 Task: Create a rule when a due date in this week.
Action: Mouse pressed left at (378, 352)
Screenshot: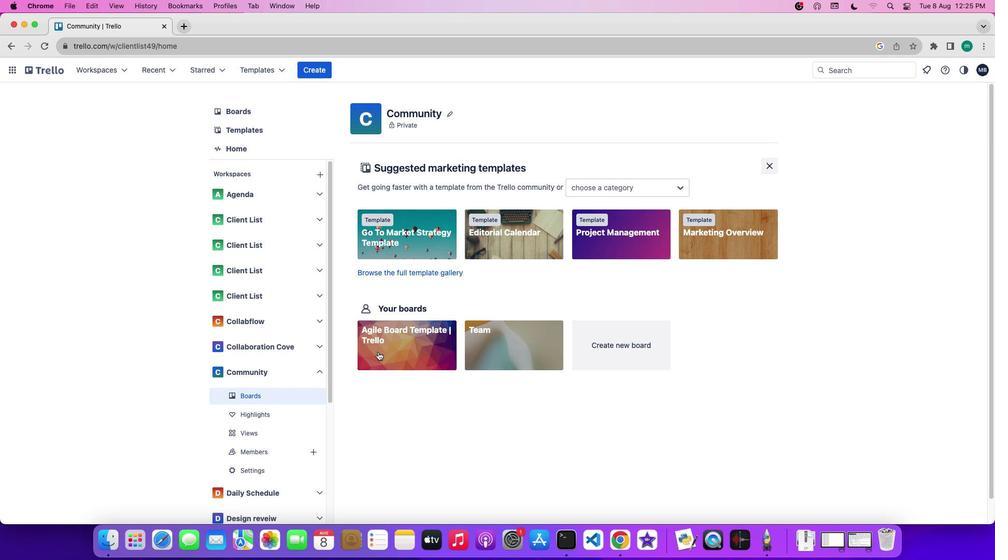 
Action: Mouse moved to (891, 229)
Screenshot: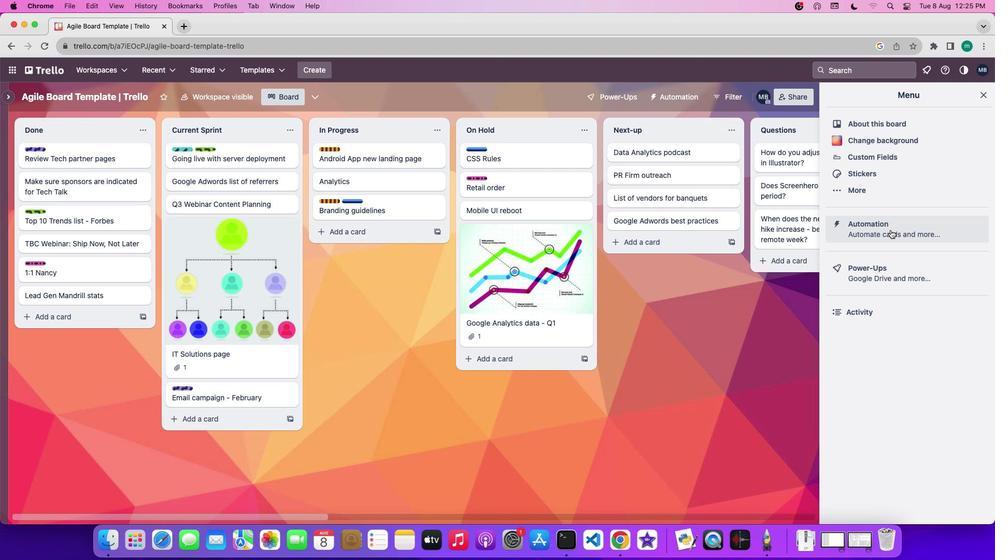 
Action: Mouse pressed left at (891, 229)
Screenshot: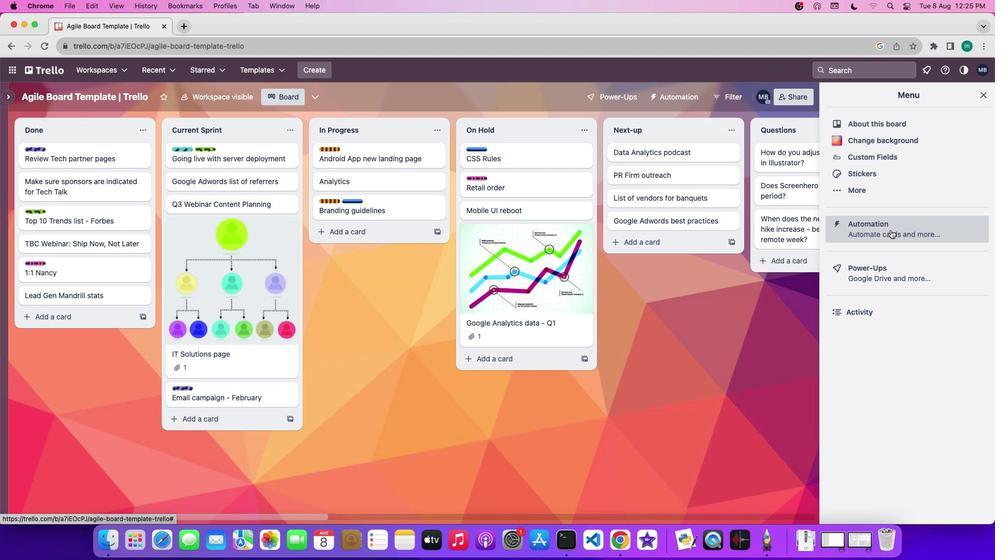 
Action: Mouse moved to (88, 192)
Screenshot: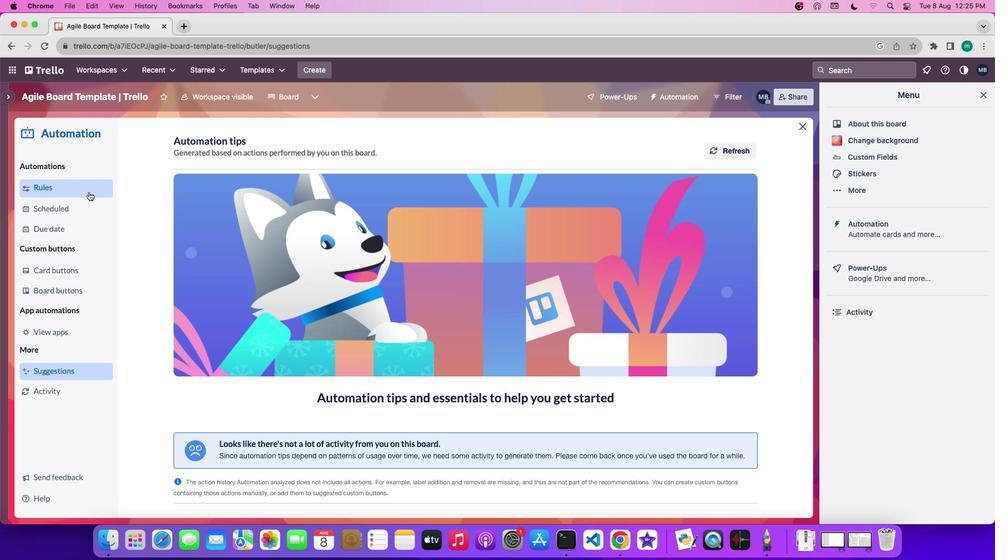 
Action: Mouse pressed left at (88, 192)
Screenshot: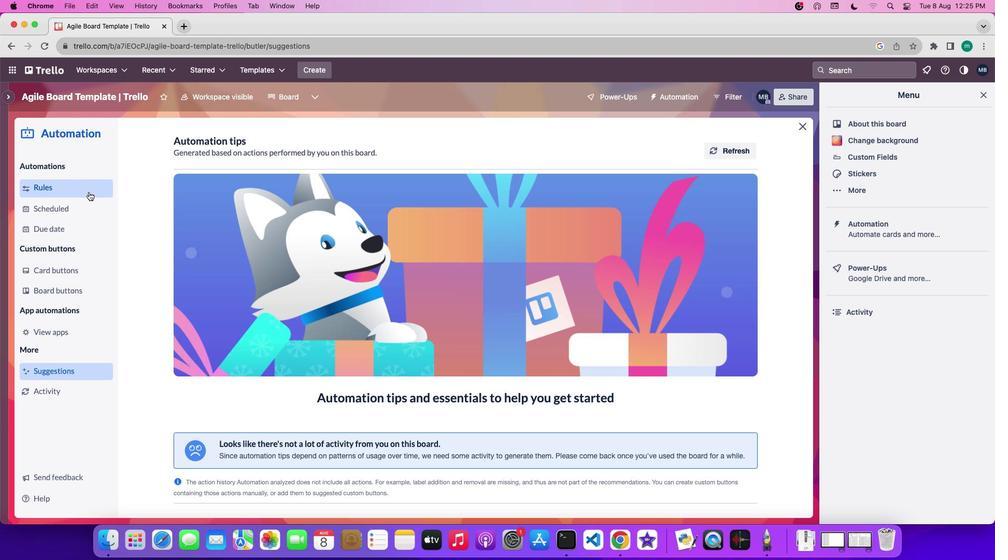 
Action: Mouse moved to (671, 149)
Screenshot: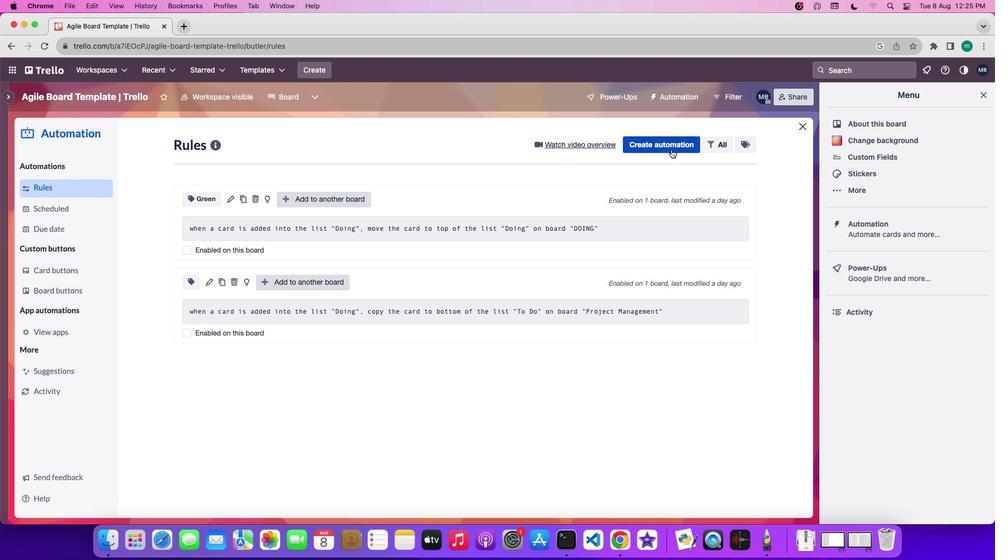 
Action: Mouse pressed left at (671, 149)
Screenshot: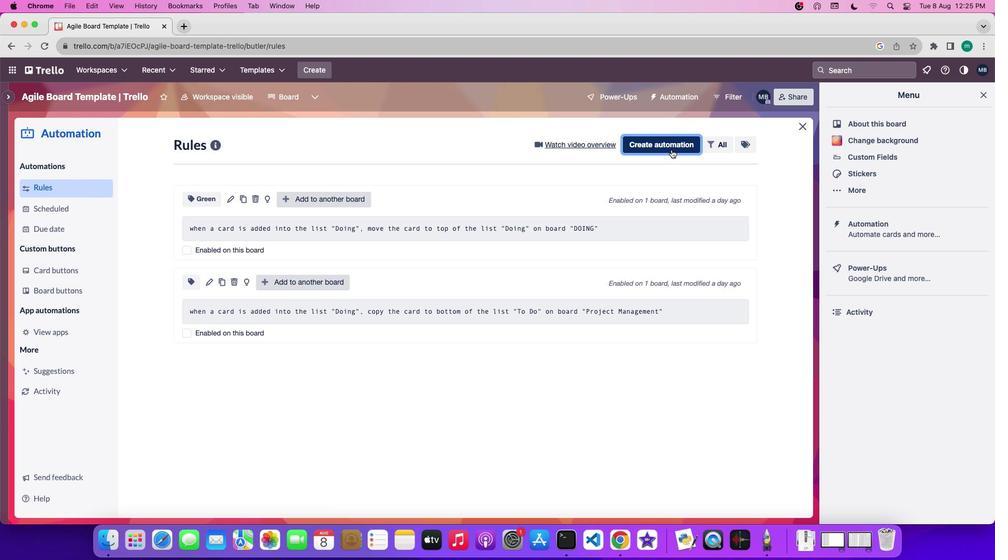 
Action: Mouse moved to (577, 315)
Screenshot: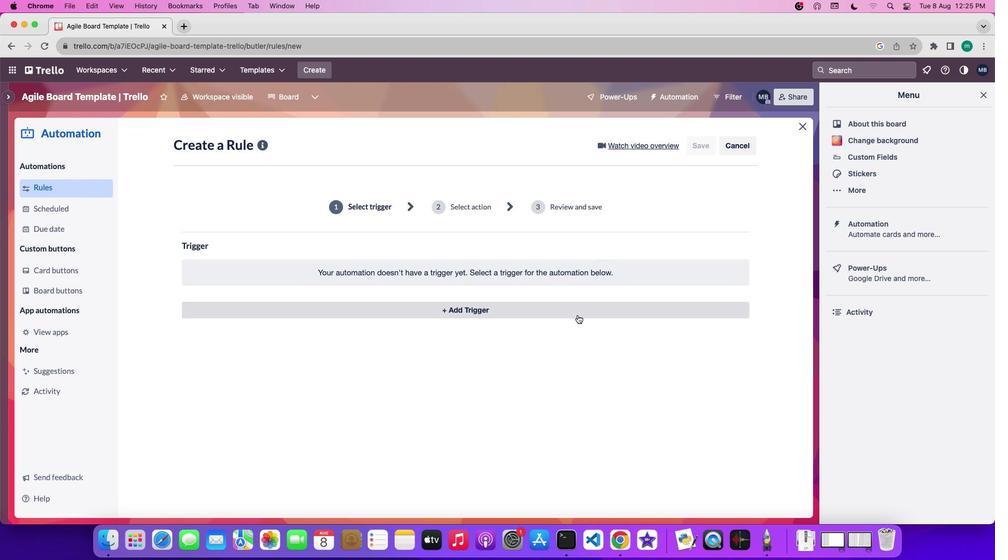 
Action: Mouse pressed left at (577, 315)
Screenshot: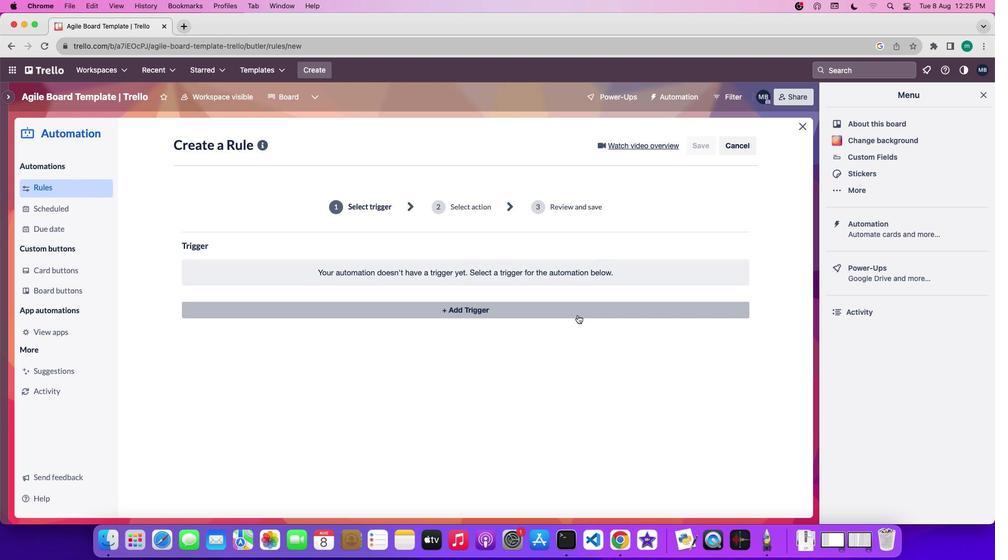 
Action: Mouse moved to (529, 341)
Screenshot: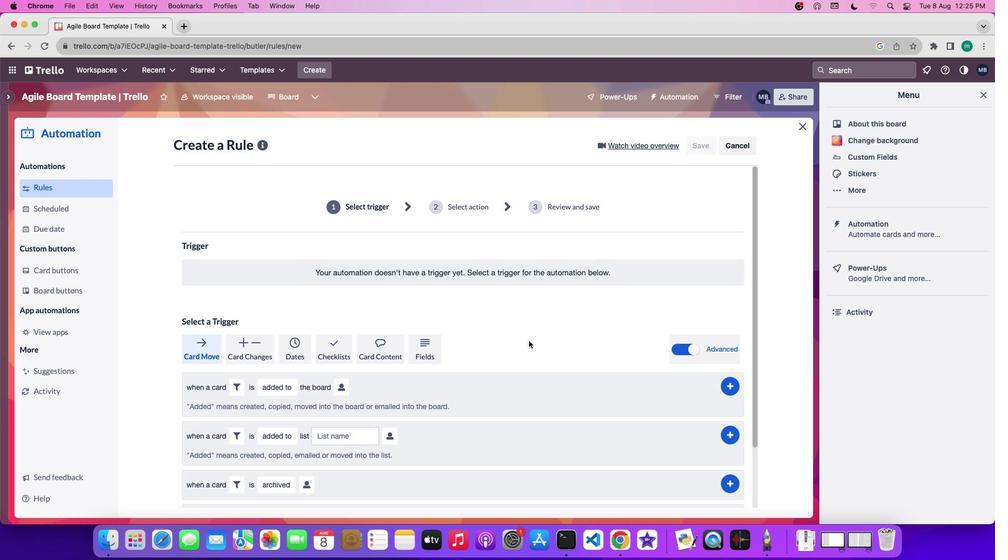 
Action: Mouse scrolled (529, 341) with delta (0, 0)
Screenshot: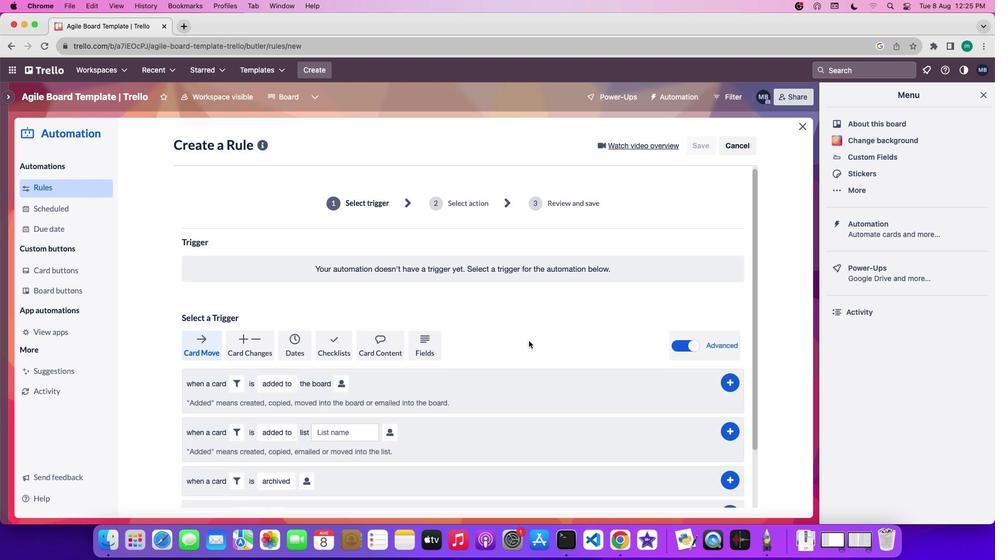 
Action: Mouse scrolled (529, 341) with delta (0, 0)
Screenshot: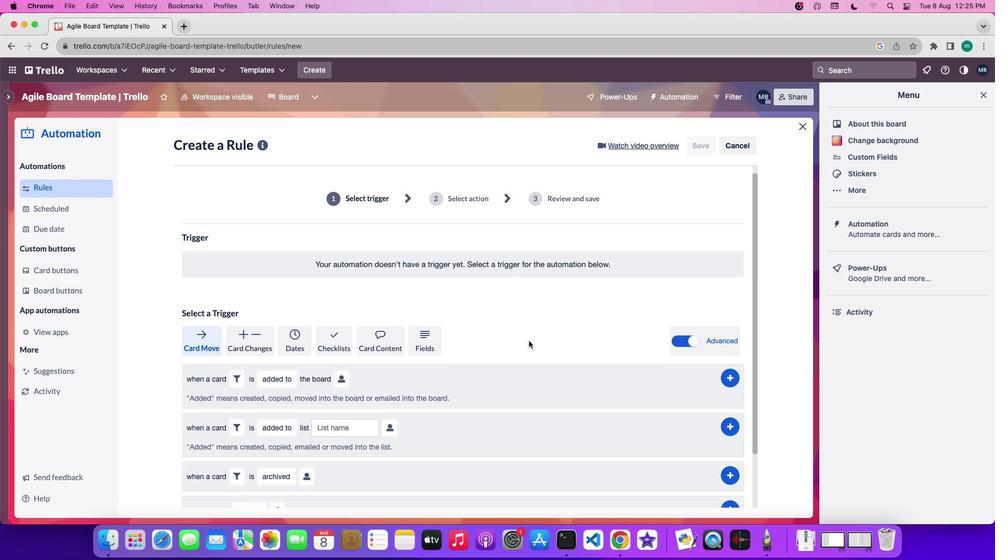 
Action: Mouse scrolled (529, 341) with delta (0, -1)
Screenshot: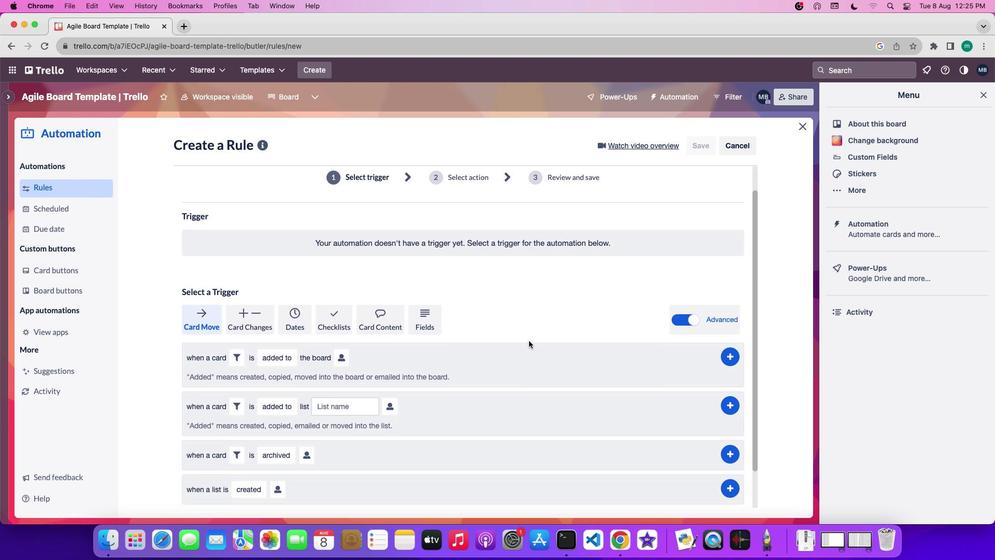 
Action: Mouse scrolled (529, 341) with delta (0, -1)
Screenshot: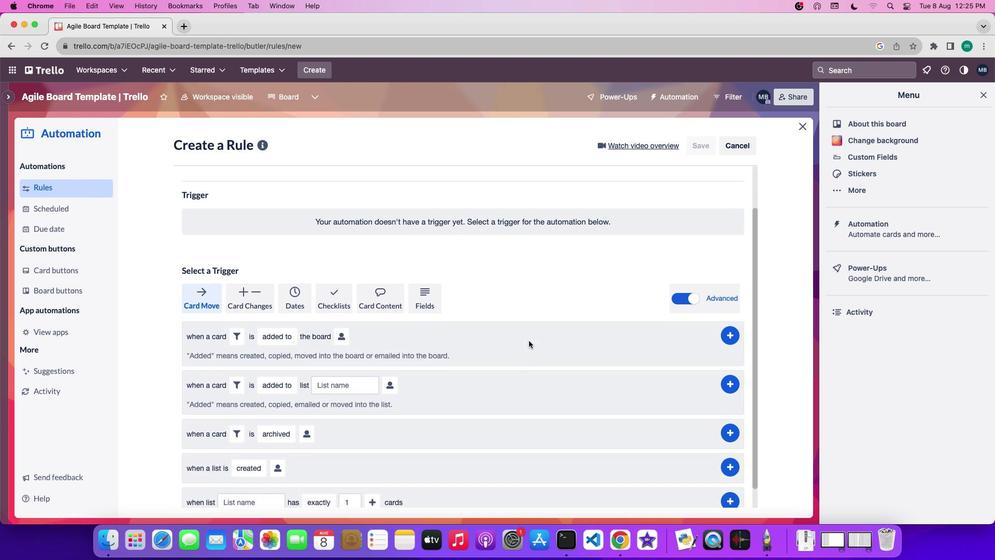 
Action: Mouse moved to (291, 282)
Screenshot: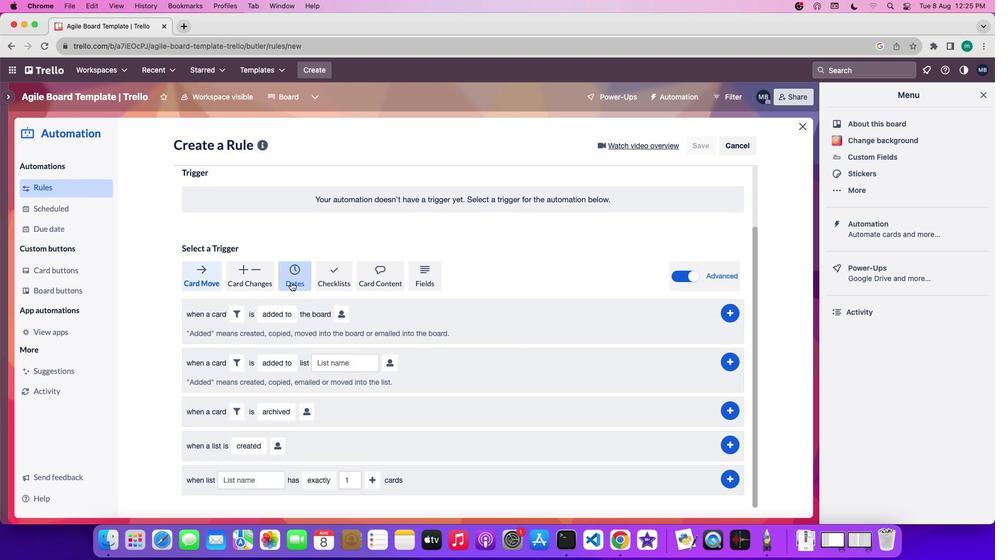 
Action: Mouse pressed left at (291, 282)
Screenshot: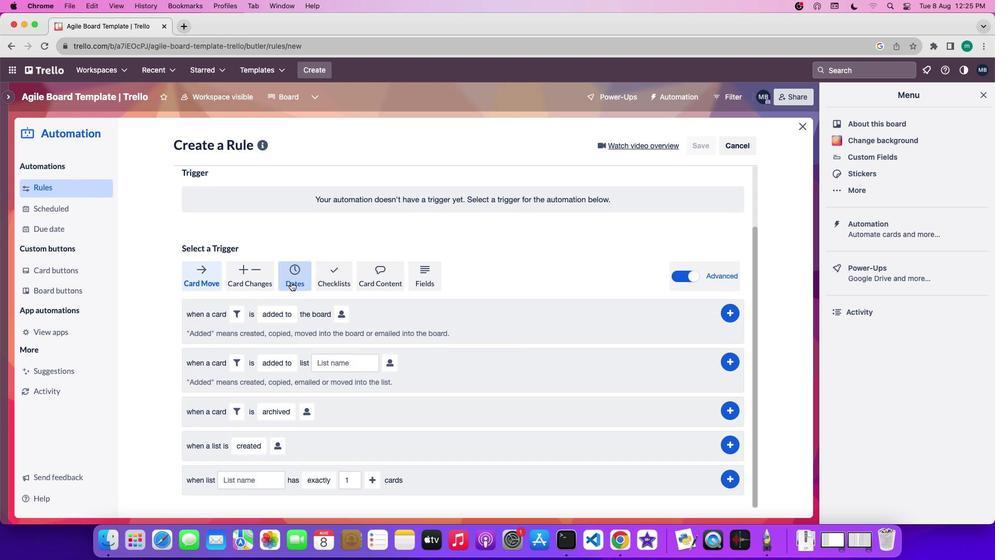 
Action: Mouse moved to (463, 326)
Screenshot: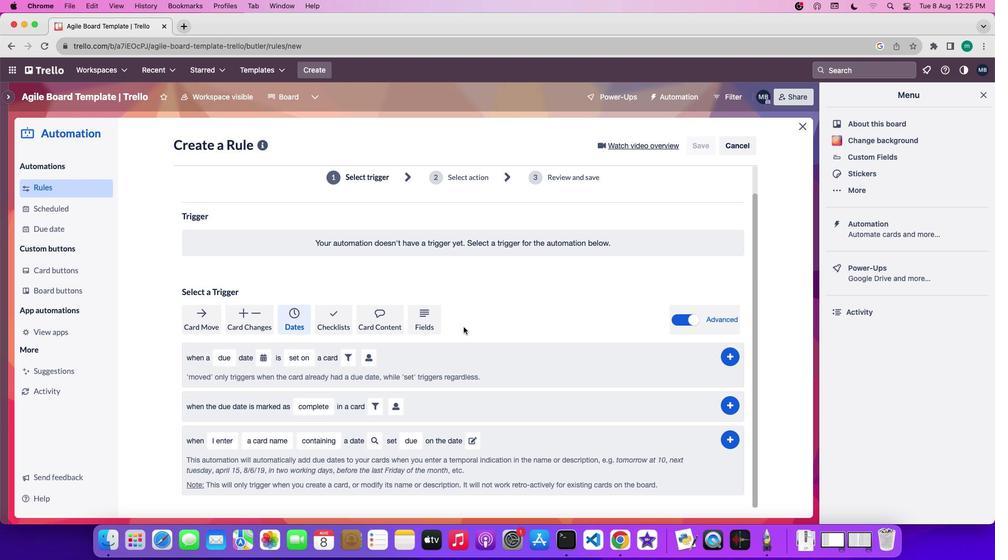 
Action: Mouse scrolled (463, 326) with delta (0, 0)
Screenshot: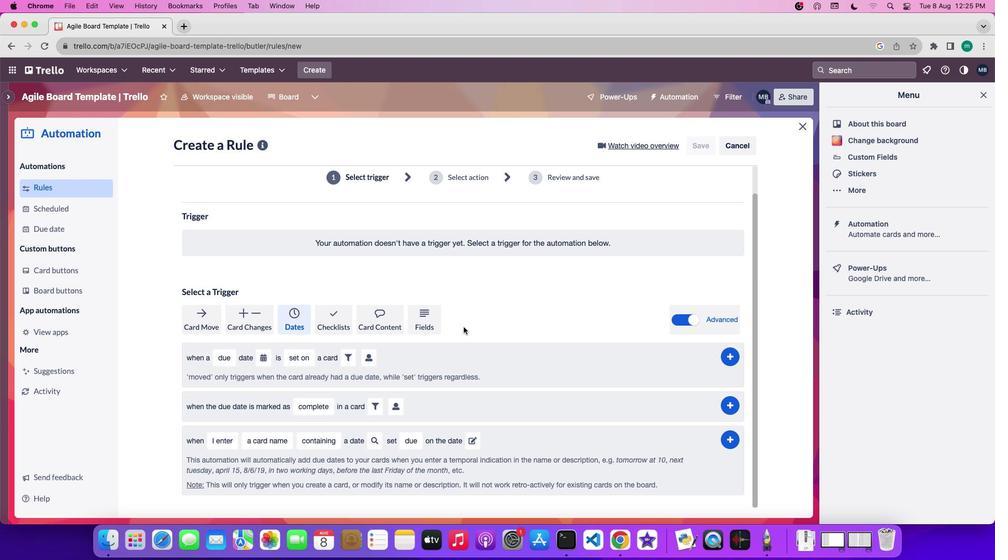 
Action: Mouse scrolled (463, 326) with delta (0, 0)
Screenshot: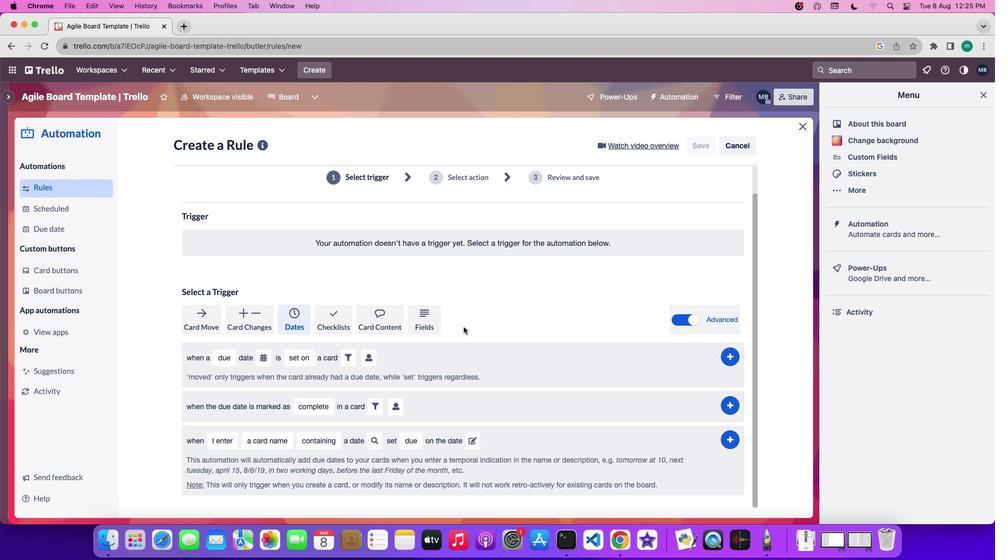 
Action: Mouse scrolled (463, 326) with delta (0, -1)
Screenshot: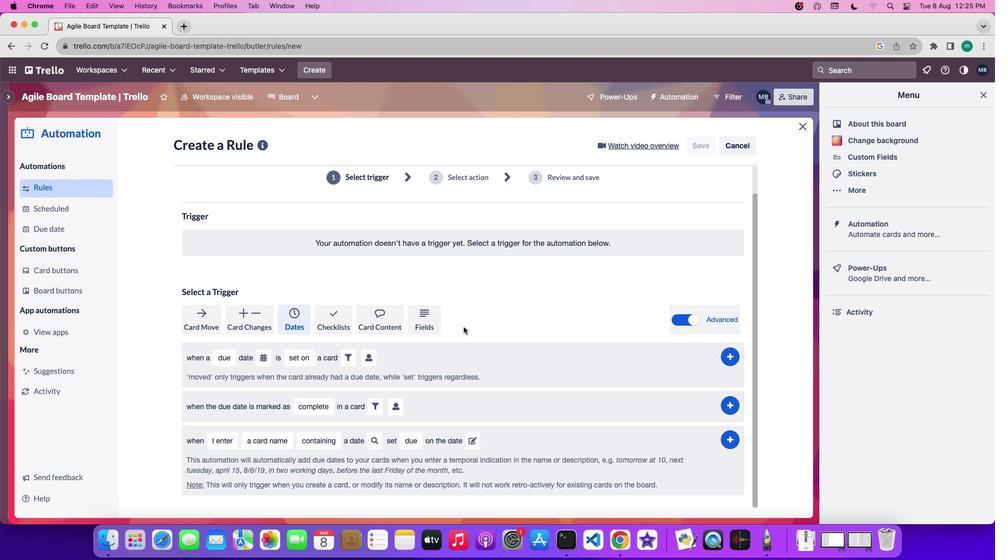 
Action: Mouse scrolled (463, 326) with delta (0, -1)
Screenshot: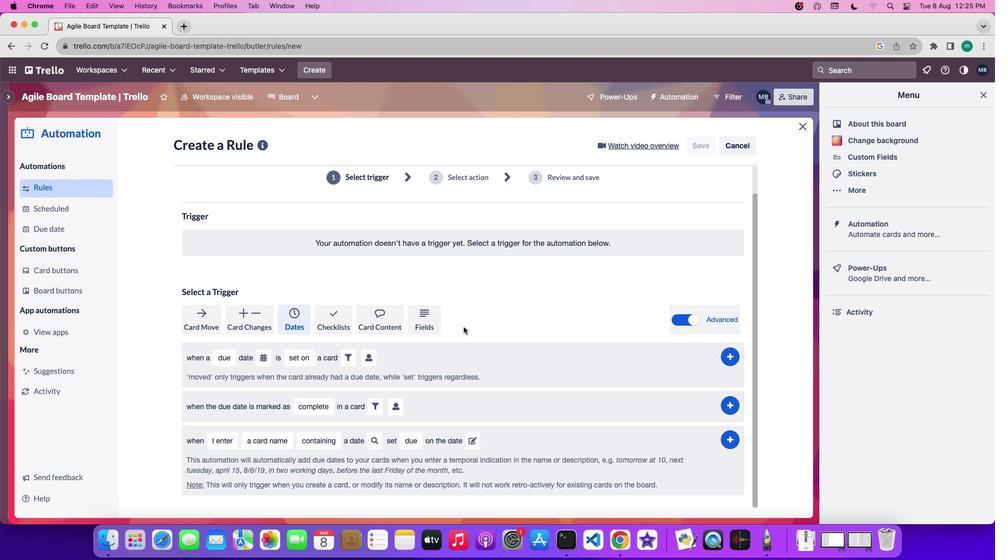 
Action: Mouse moved to (227, 381)
Screenshot: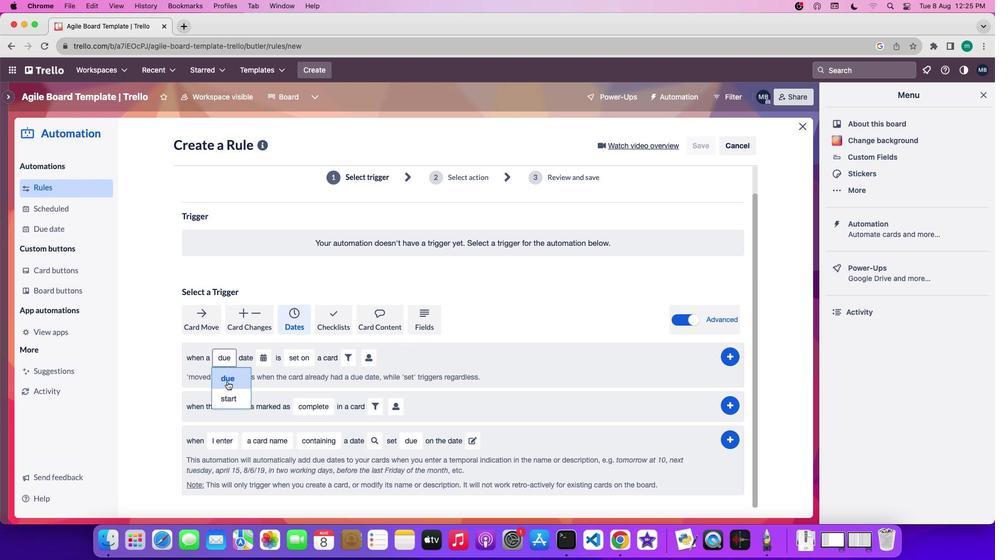 
Action: Mouse pressed left at (227, 381)
Screenshot: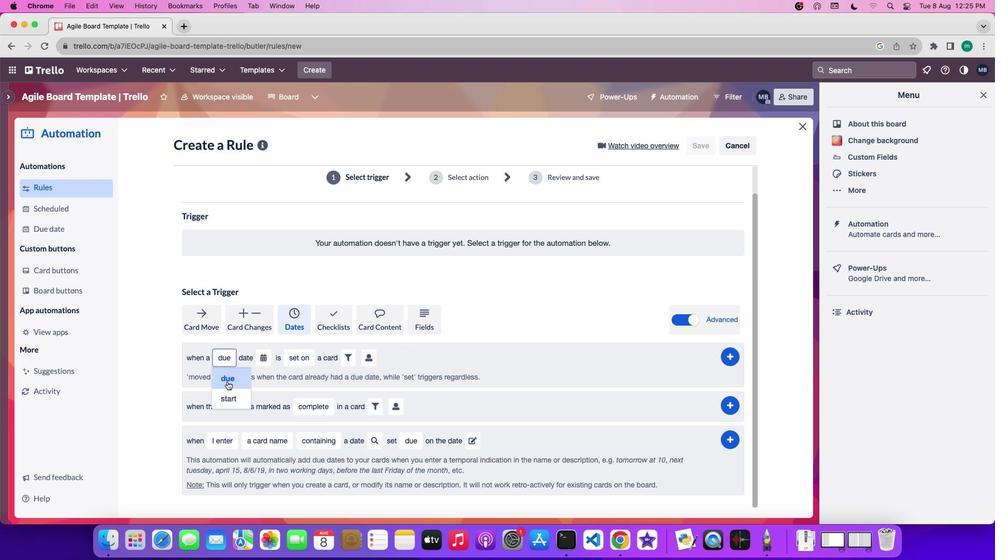 
Action: Mouse moved to (267, 357)
Screenshot: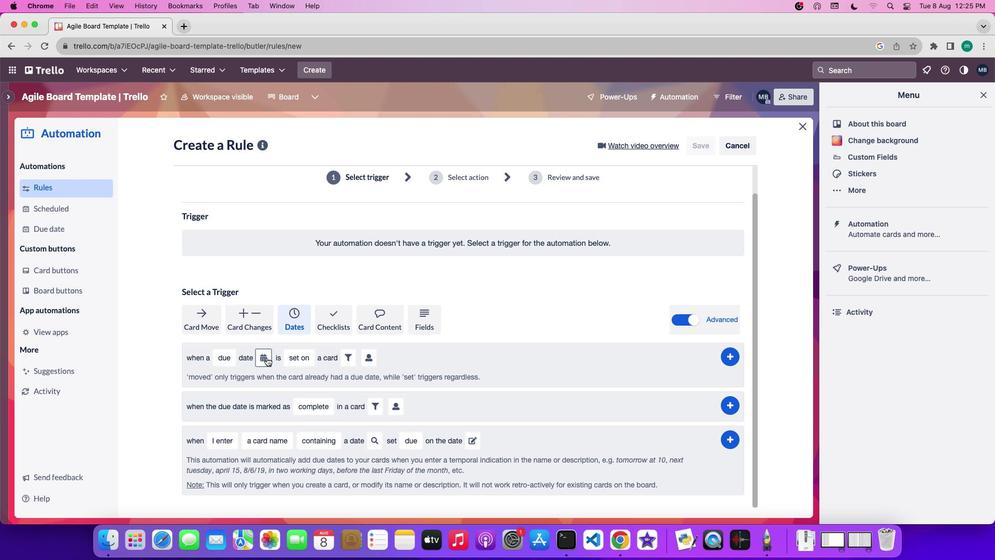 
Action: Mouse pressed left at (267, 357)
Screenshot: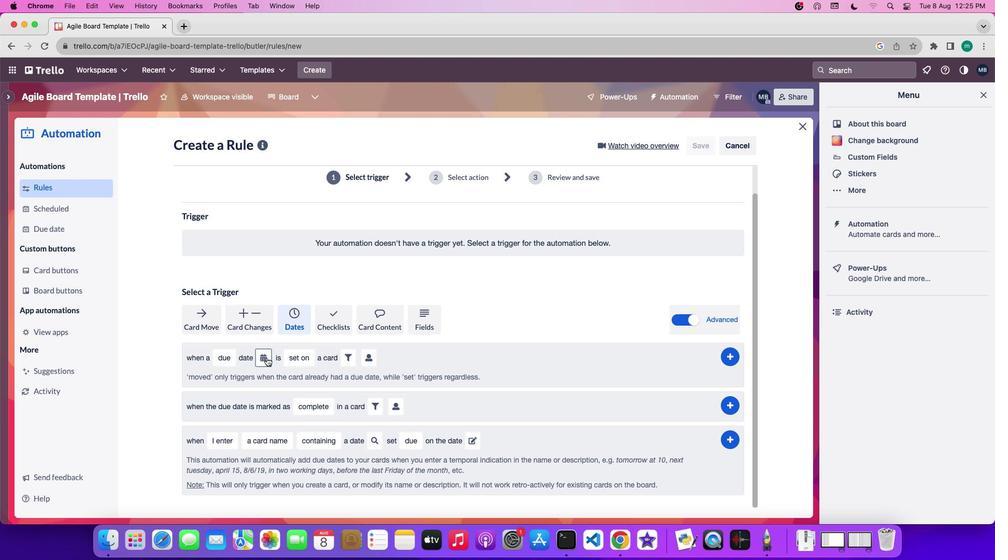 
Action: Mouse moved to (275, 396)
Screenshot: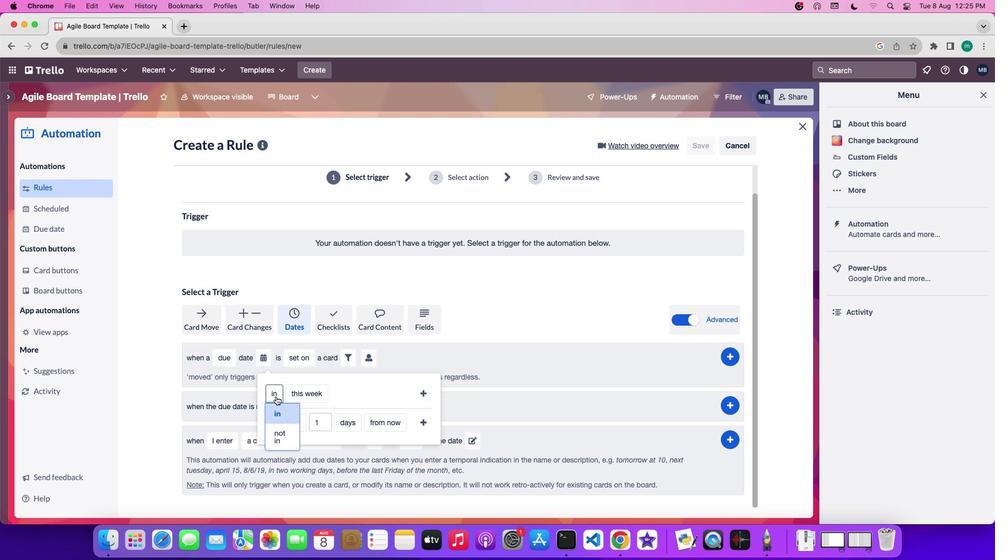 
Action: Mouse pressed left at (275, 396)
Screenshot: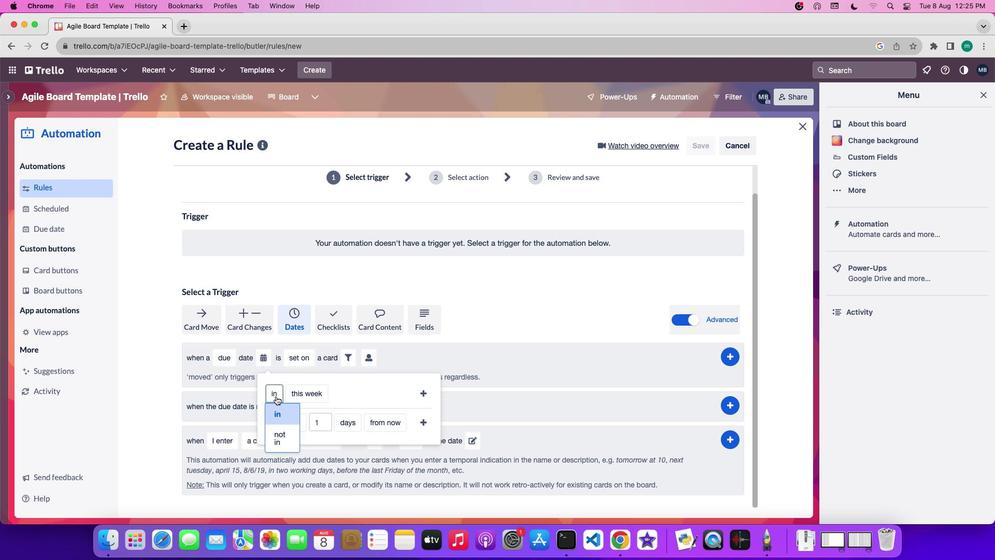 
Action: Mouse moved to (281, 409)
Screenshot: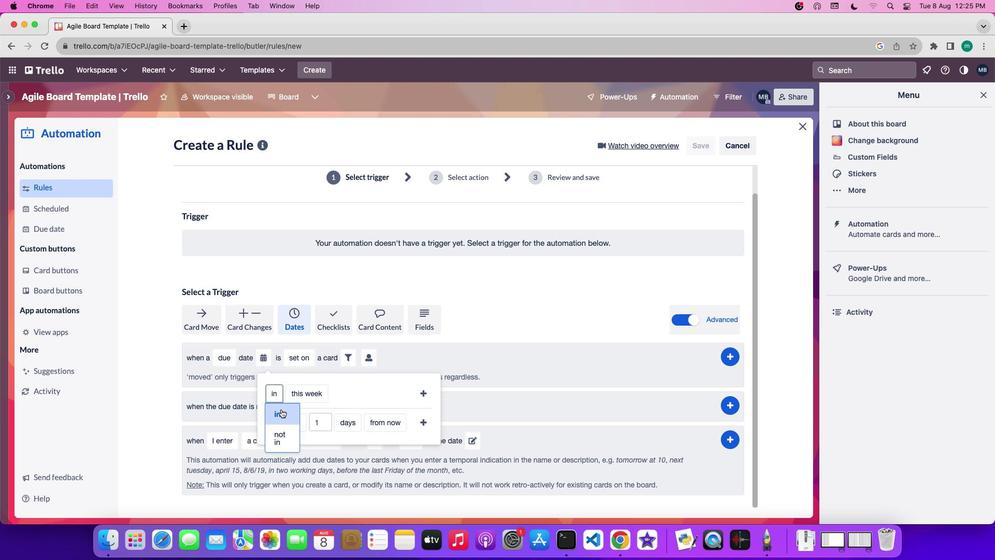 
Action: Mouse pressed left at (281, 409)
Screenshot: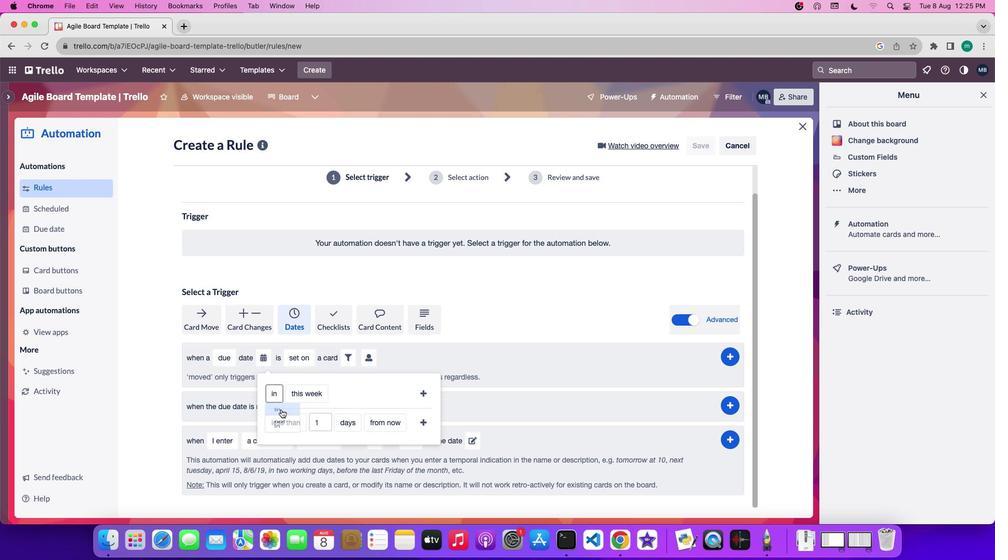 
Action: Mouse moved to (305, 395)
Screenshot: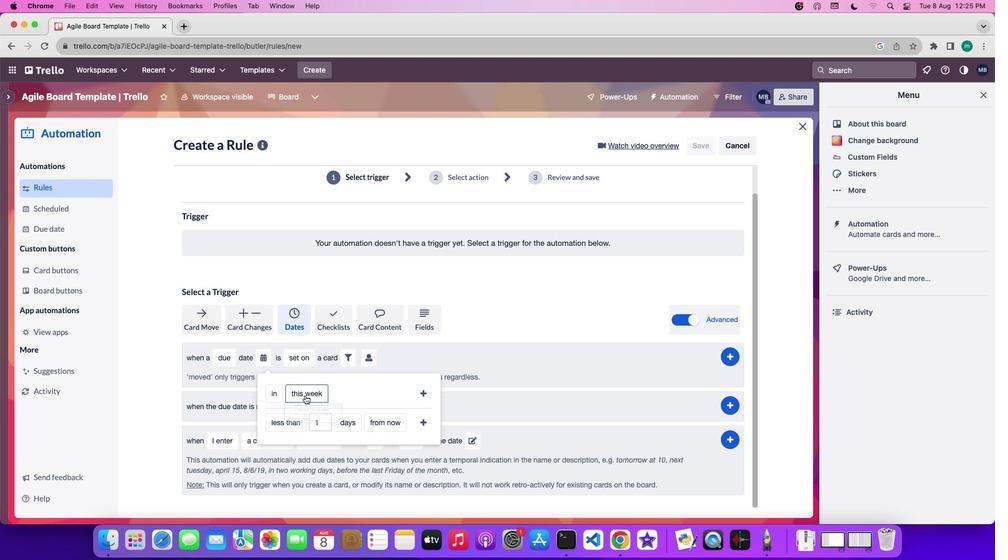 
Action: Mouse pressed left at (305, 395)
Screenshot: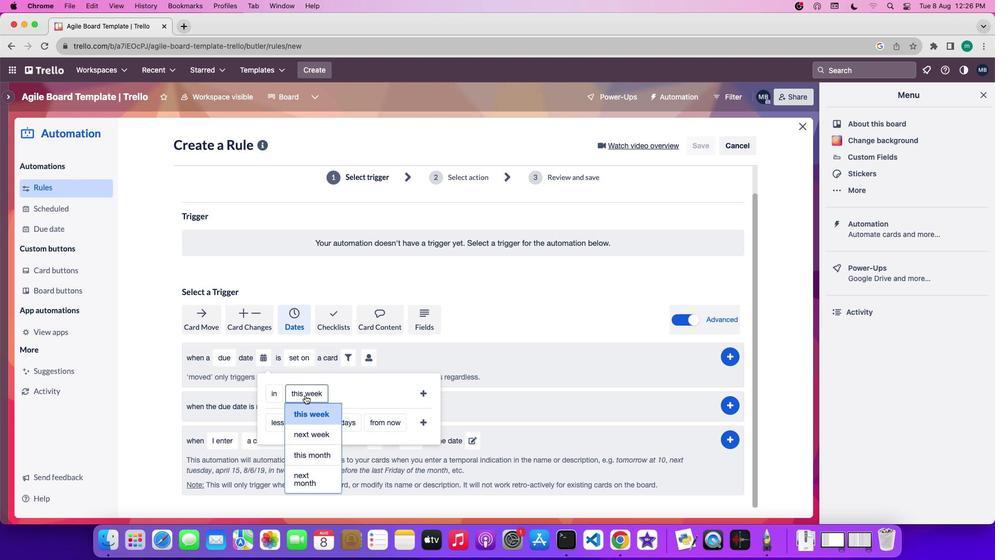 
Action: Mouse moved to (313, 412)
Screenshot: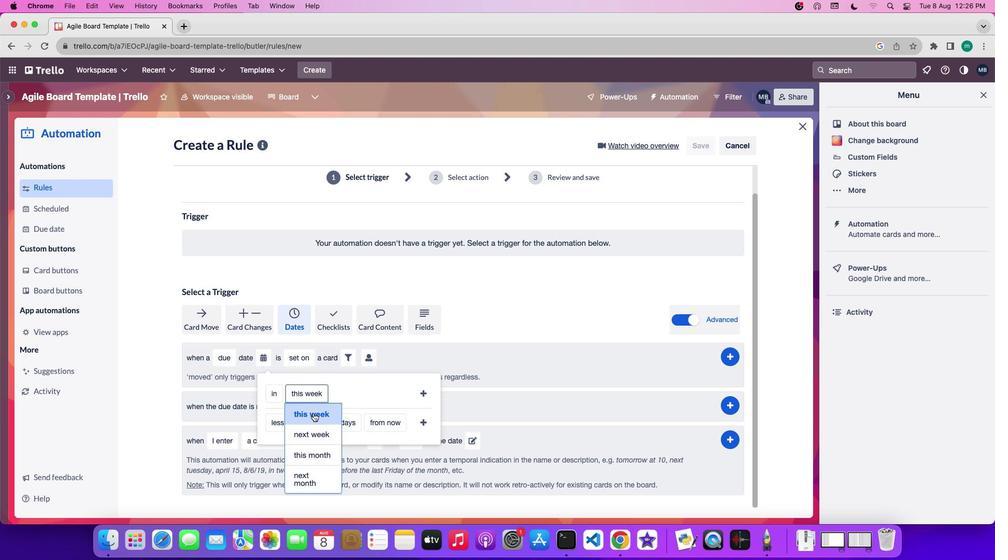 
Action: Mouse pressed left at (313, 412)
Screenshot: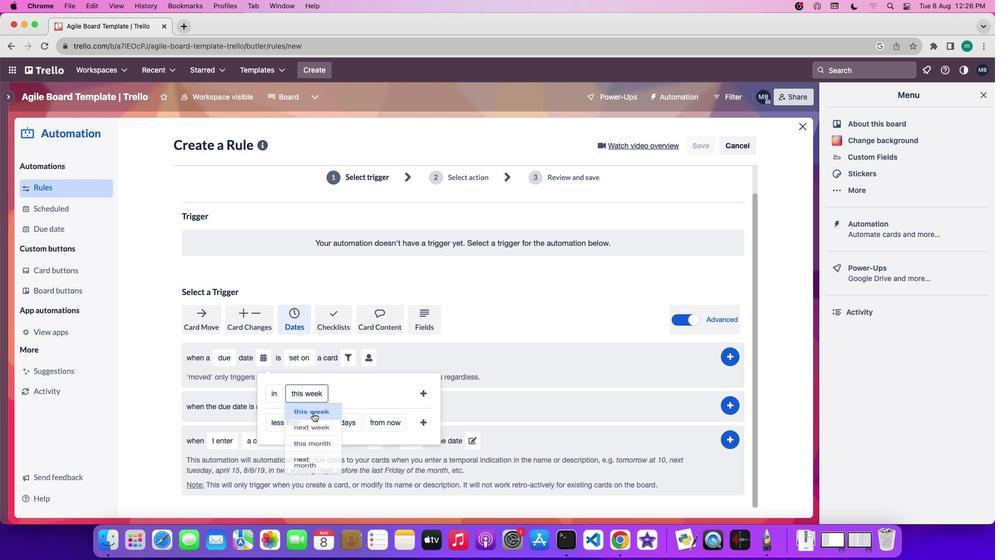 
Action: Mouse moved to (423, 393)
Screenshot: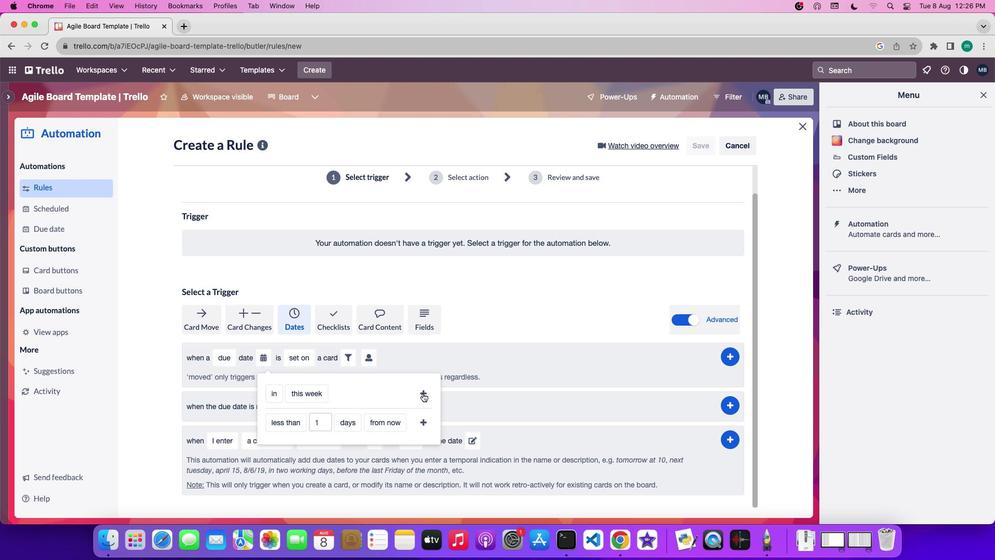 
Action: Mouse pressed left at (423, 393)
Screenshot: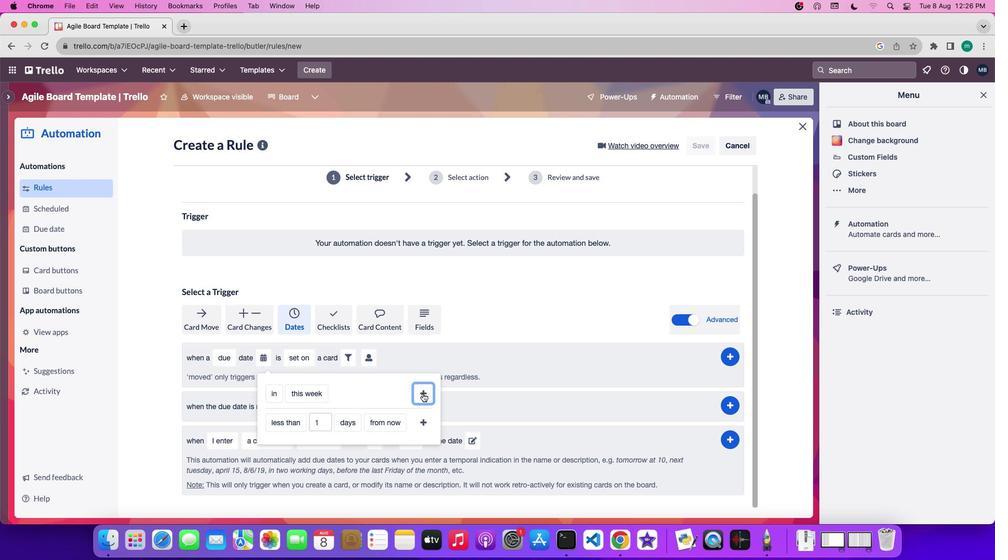 
Action: Mouse moved to (730, 355)
Screenshot: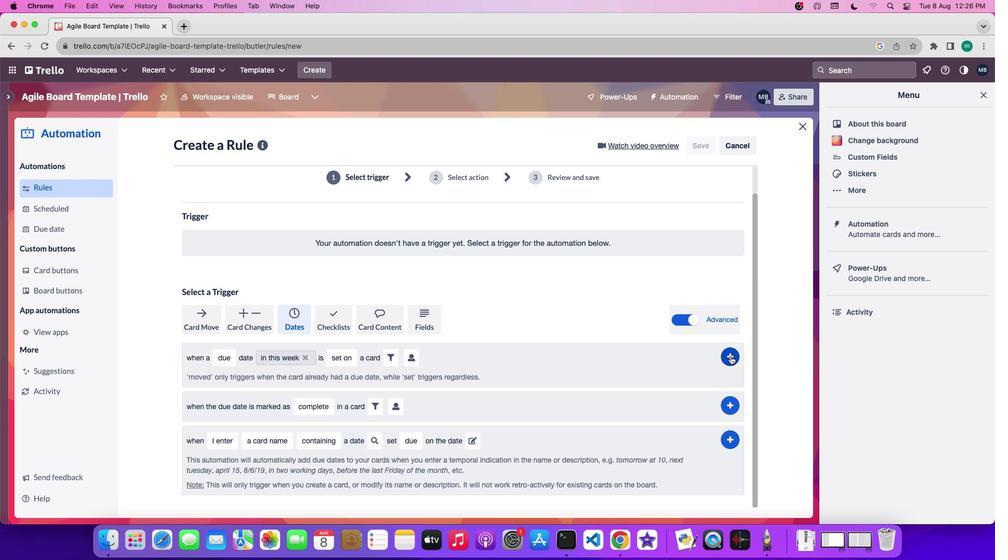 
Action: Mouse pressed left at (730, 355)
Screenshot: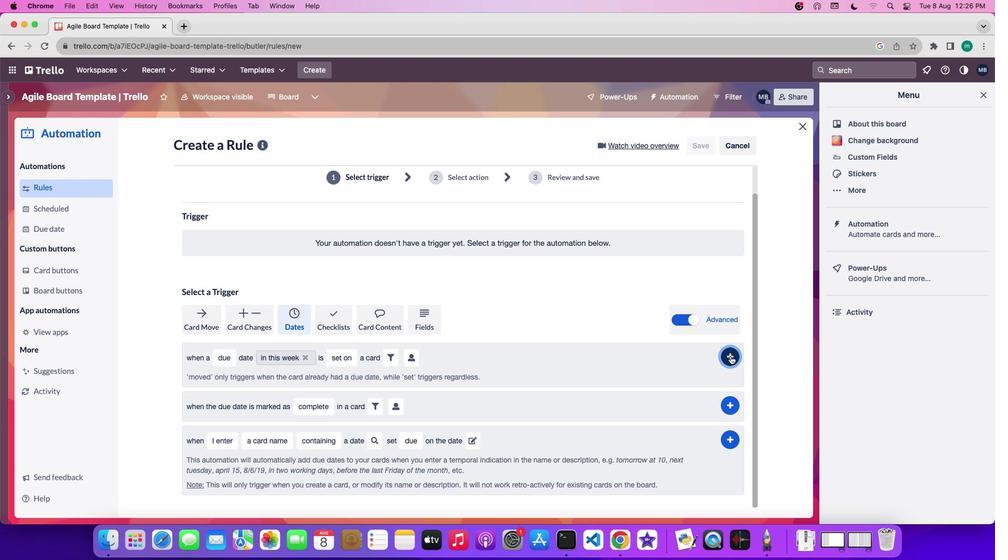 
